 Task: Change the audio output module to File audio output.
Action: Mouse moved to (106, 16)
Screenshot: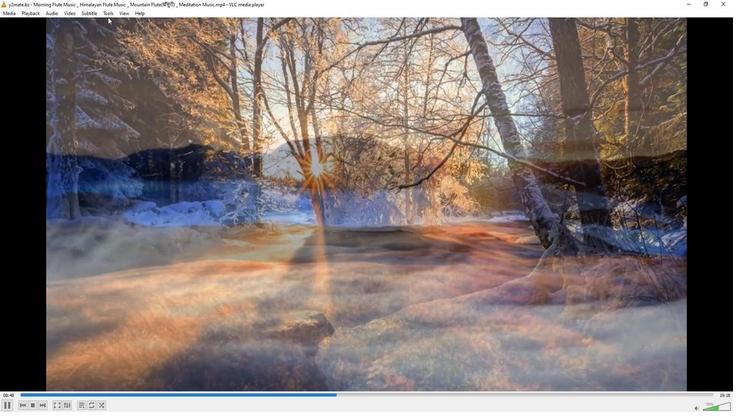 
Action: Mouse pressed left at (106, 16)
Screenshot: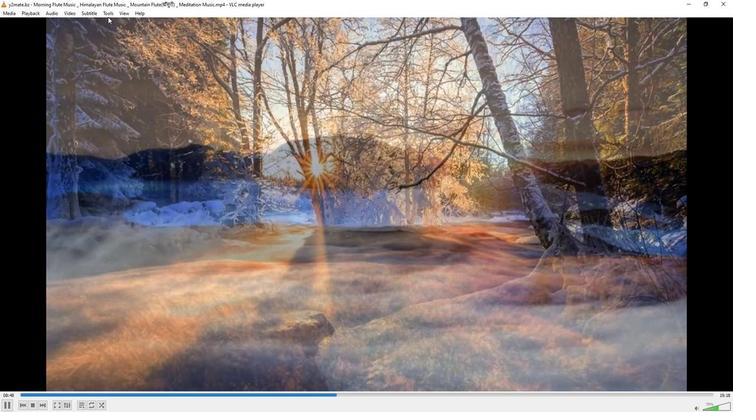 
Action: Mouse moved to (107, 14)
Screenshot: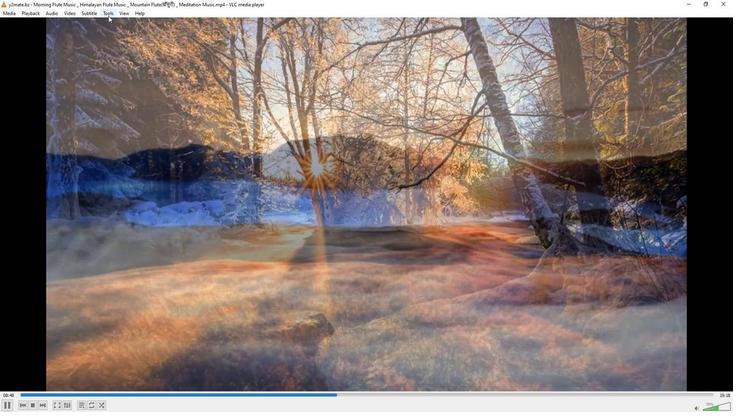 
Action: Mouse pressed left at (107, 14)
Screenshot: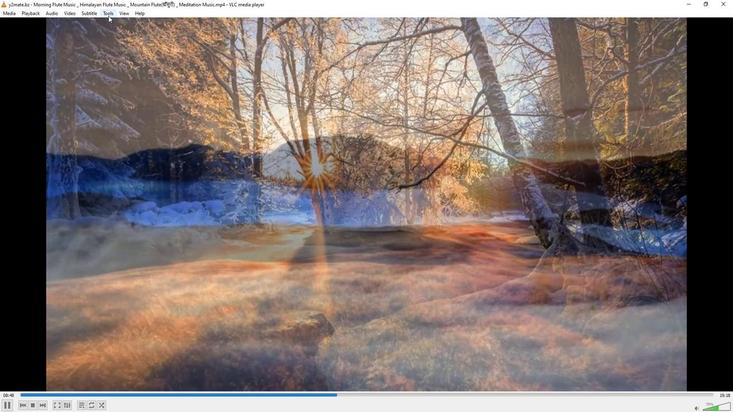 
Action: Mouse moved to (113, 104)
Screenshot: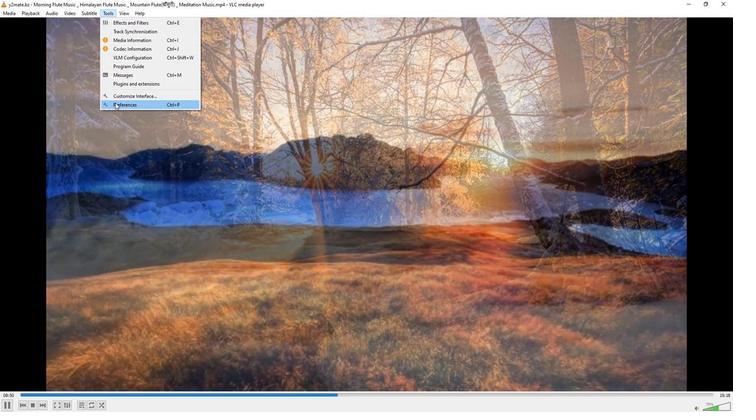
Action: Mouse pressed left at (113, 104)
Screenshot: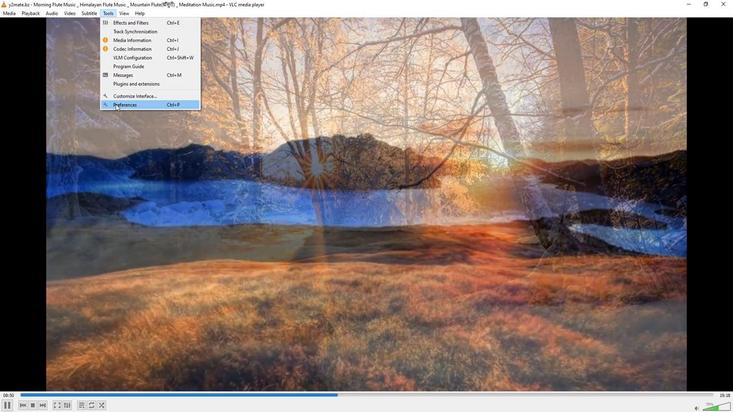 
Action: Mouse moved to (241, 340)
Screenshot: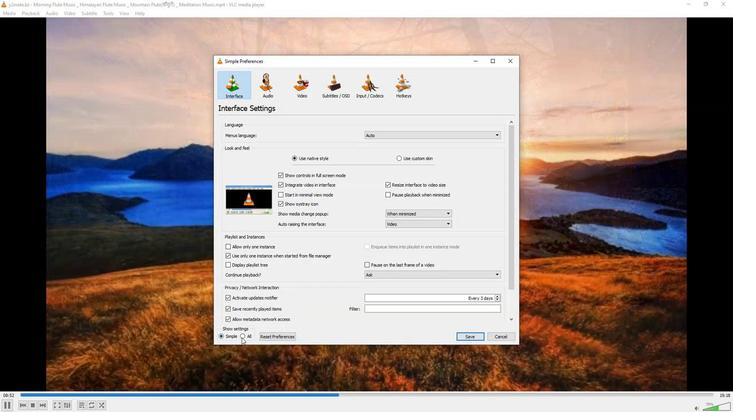 
Action: Mouse pressed left at (241, 340)
Screenshot: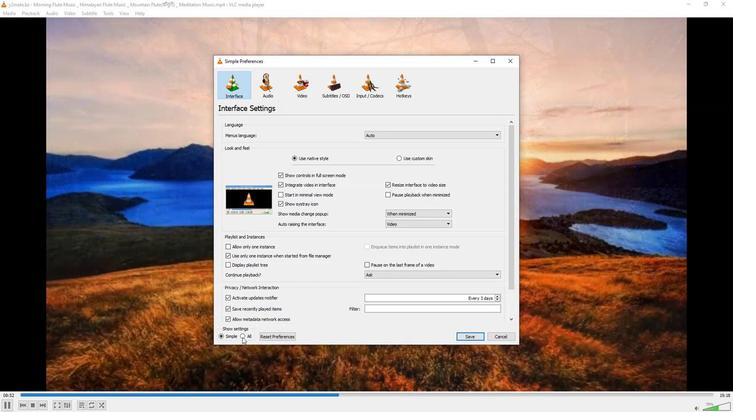 
Action: Mouse moved to (255, 174)
Screenshot: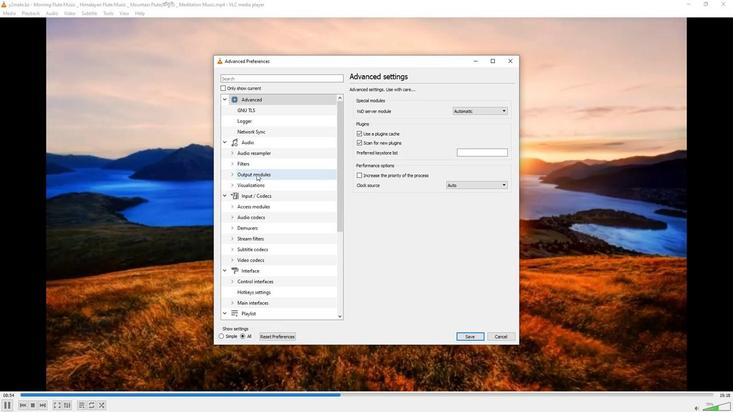
Action: Mouse pressed left at (255, 174)
Screenshot: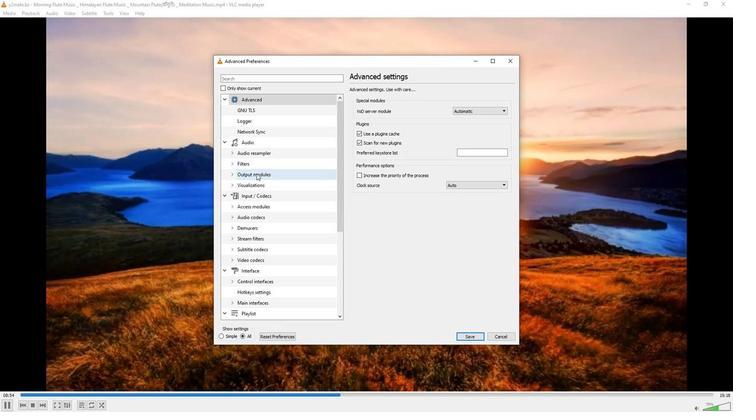 
Action: Mouse moved to (495, 100)
Screenshot: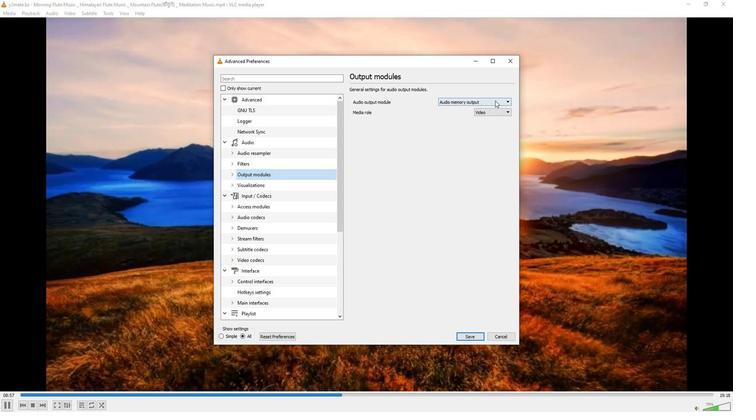
Action: Mouse pressed left at (495, 100)
Screenshot: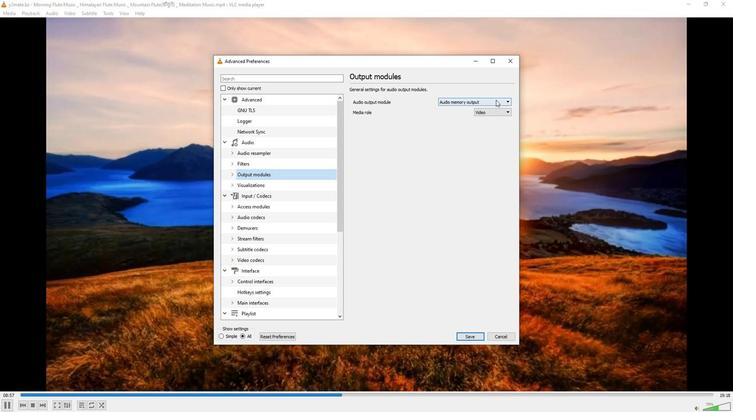 
Action: Mouse moved to (477, 132)
Screenshot: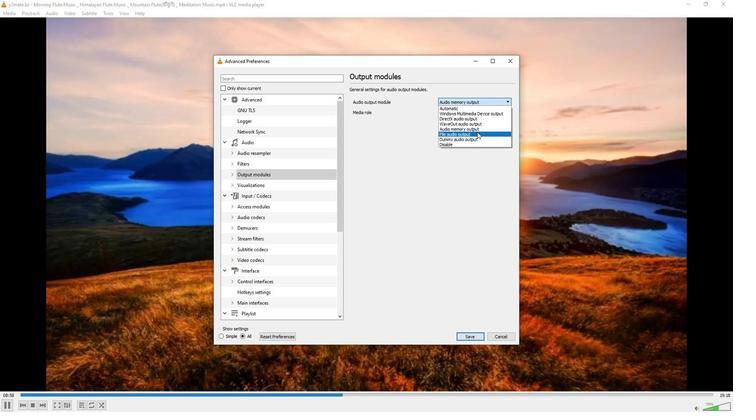
Action: Mouse pressed left at (477, 132)
Screenshot: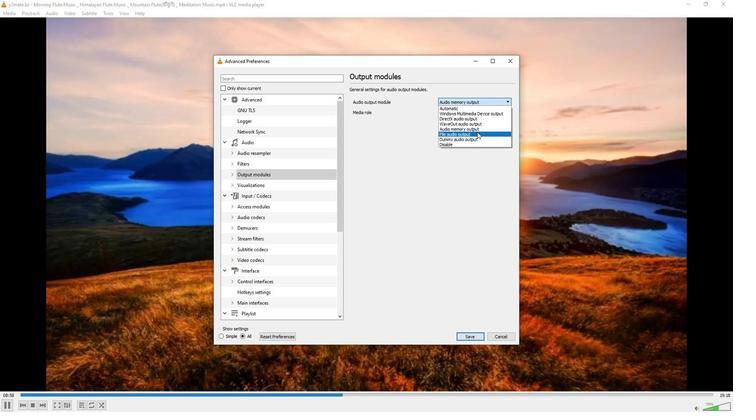 
Action: Mouse moved to (460, 149)
Screenshot: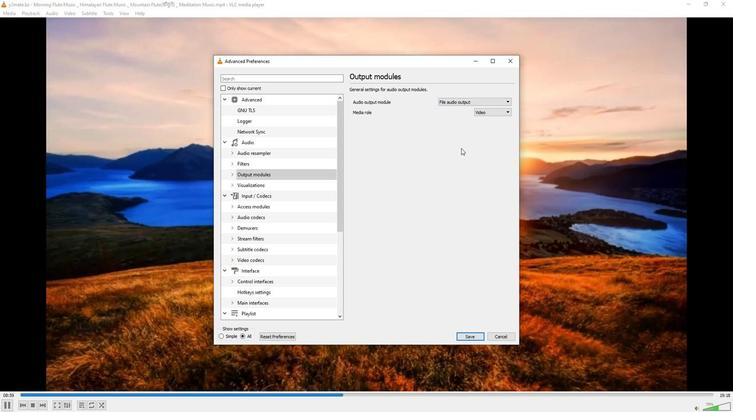 
